 Task: Schedule a meeting in Microsoft Outlook and review it using the Immersive Reader.
Action: Mouse moved to (23, 75)
Screenshot: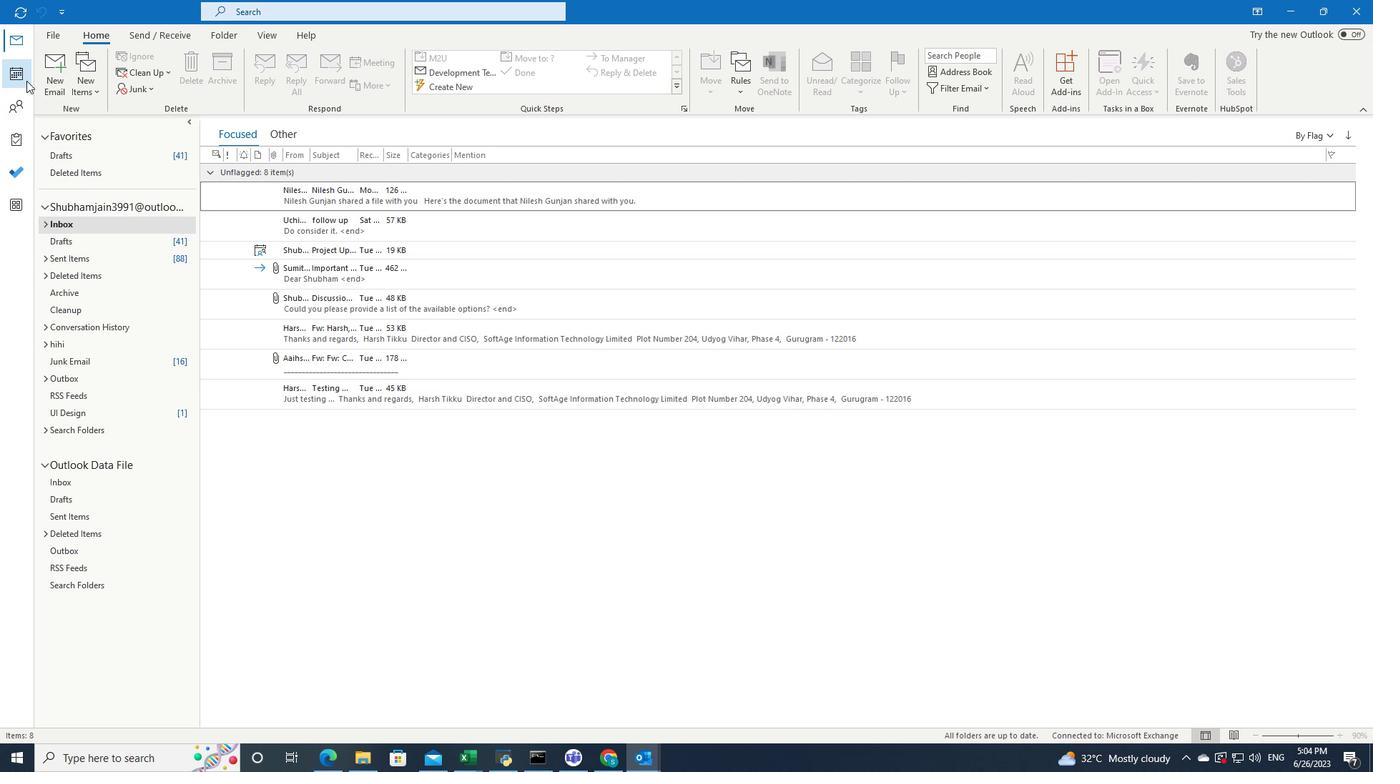 
Action: Mouse pressed left at (23, 75)
Screenshot: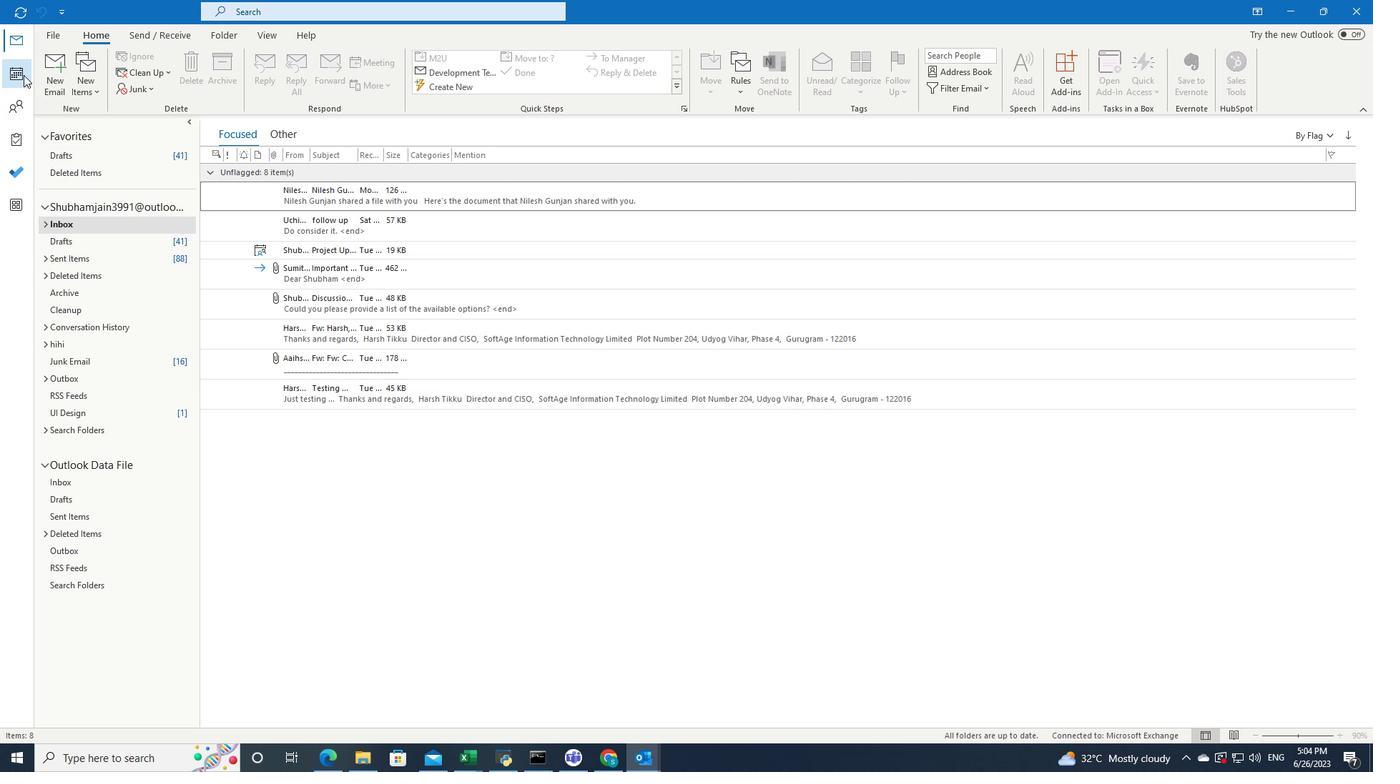 
Action: Mouse pressed left at (23, 75)
Screenshot: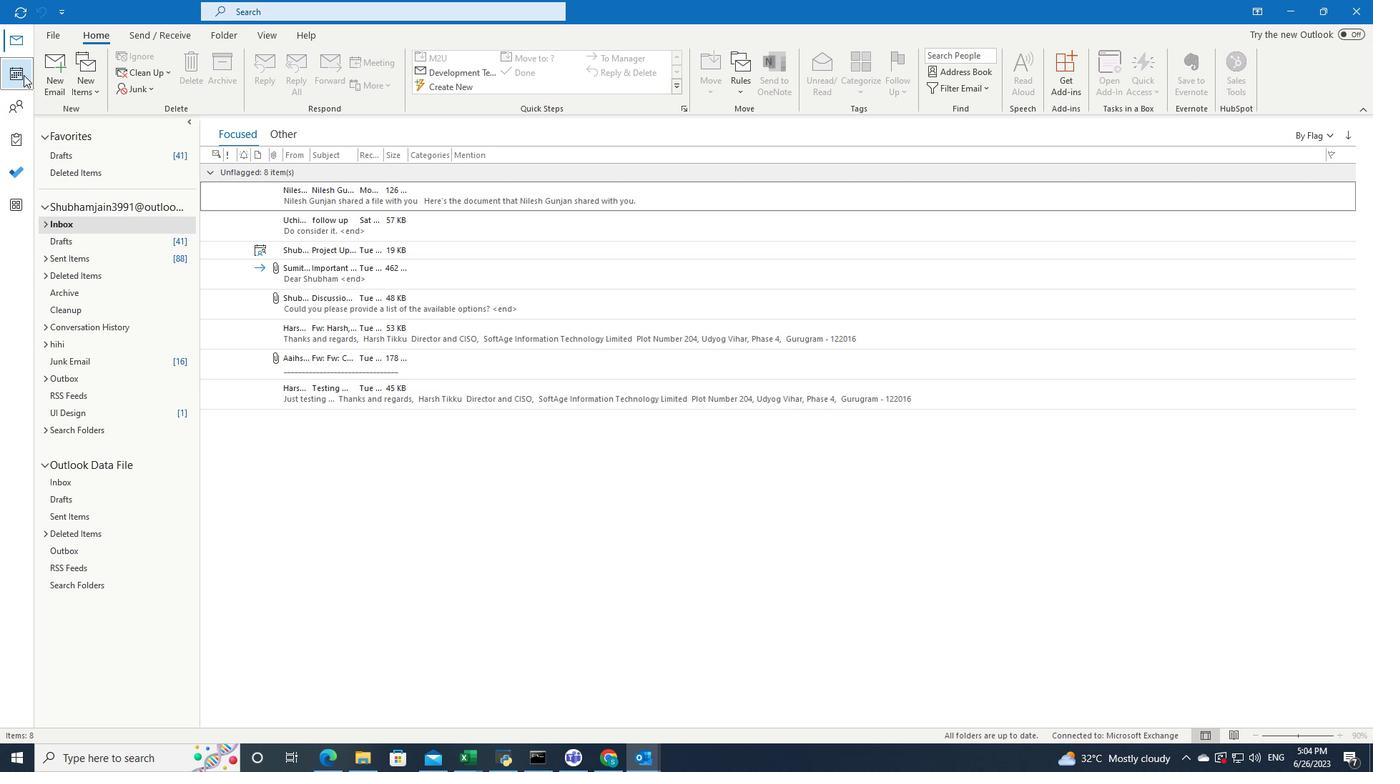 
Action: Mouse moved to (115, 73)
Screenshot: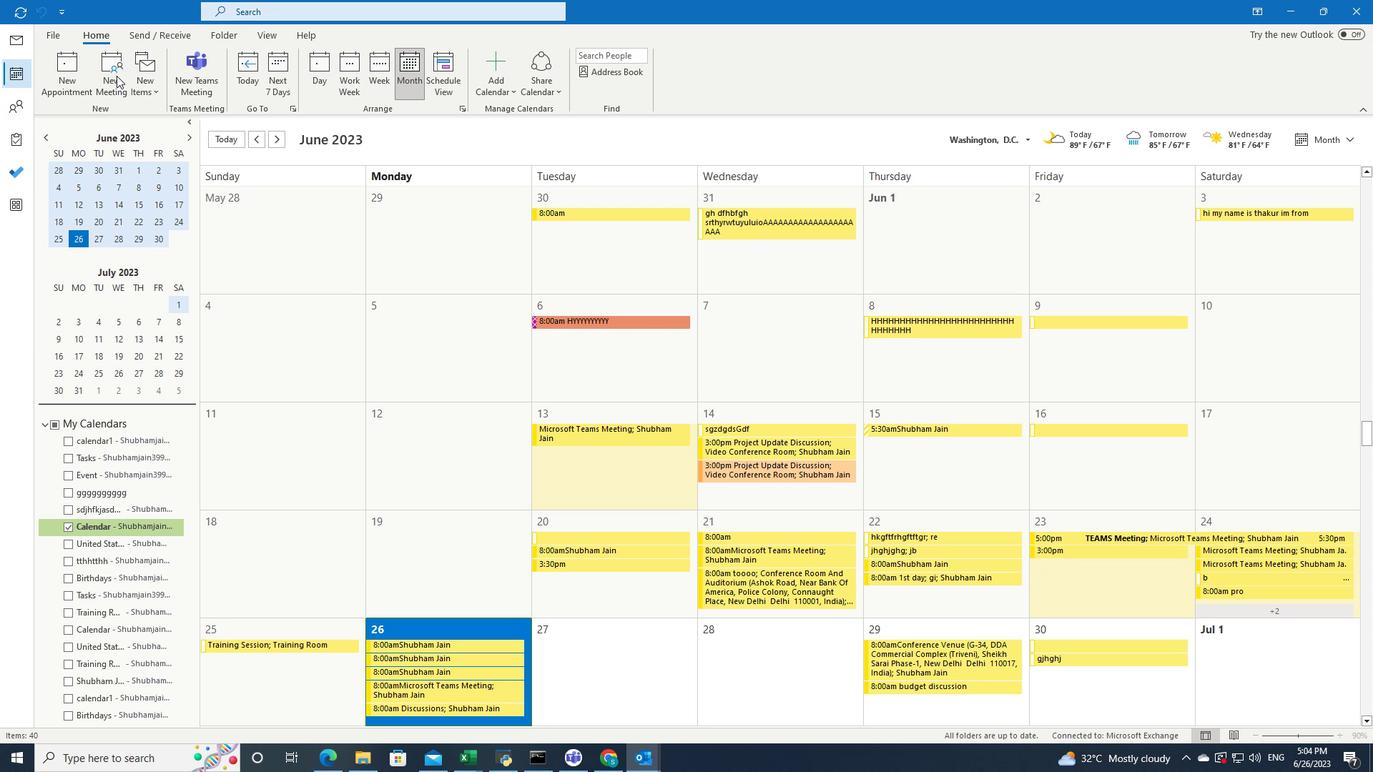 
Action: Mouse pressed left at (115, 73)
Screenshot: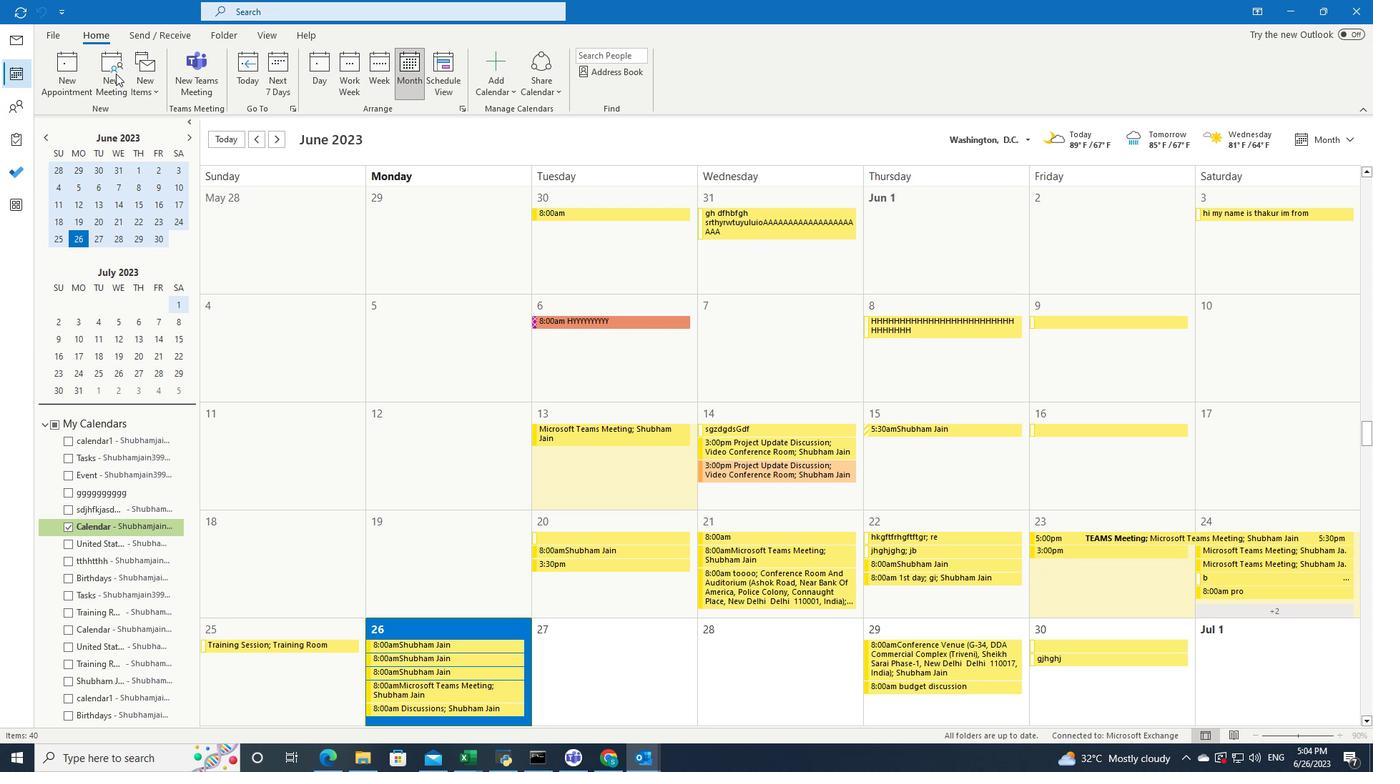 
Action: Mouse pressed left at (115, 73)
Screenshot: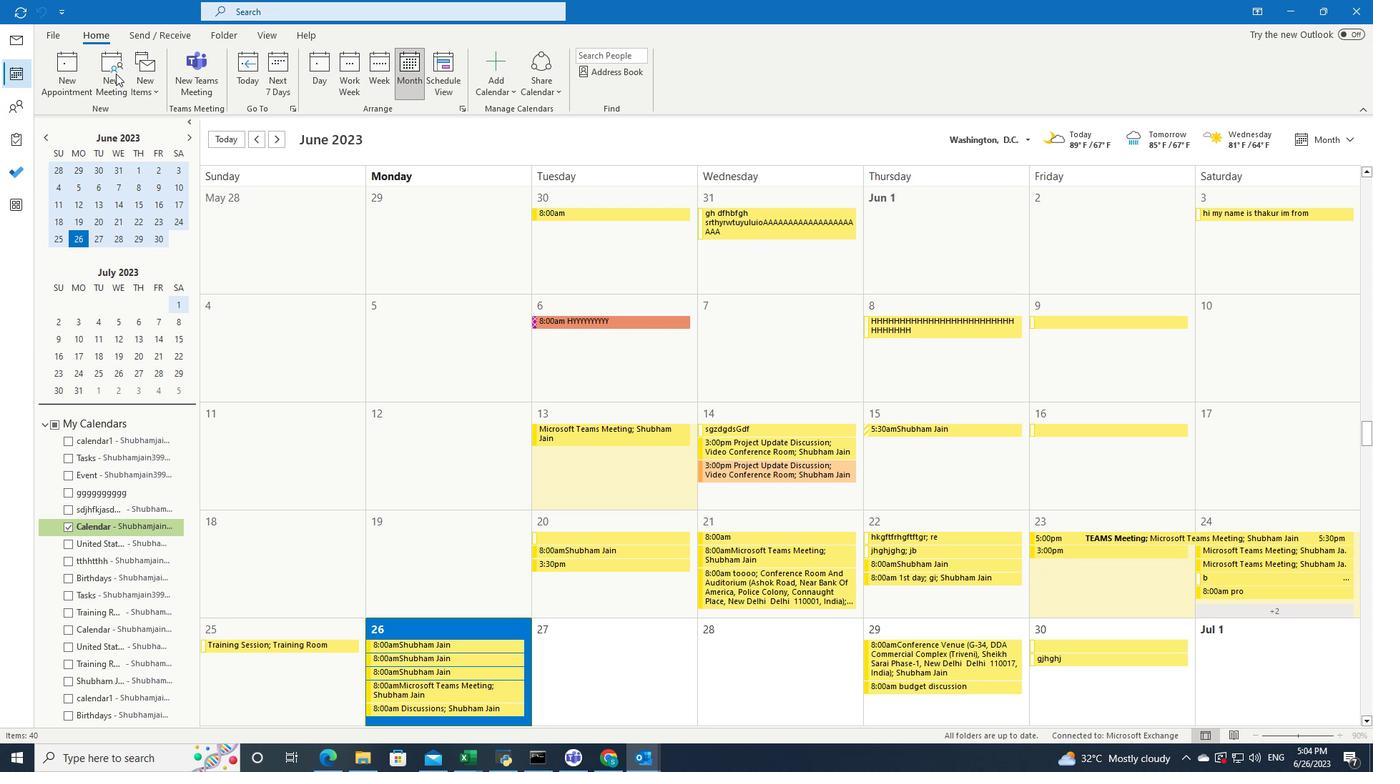 
Action: Mouse moved to (761, 81)
Screenshot: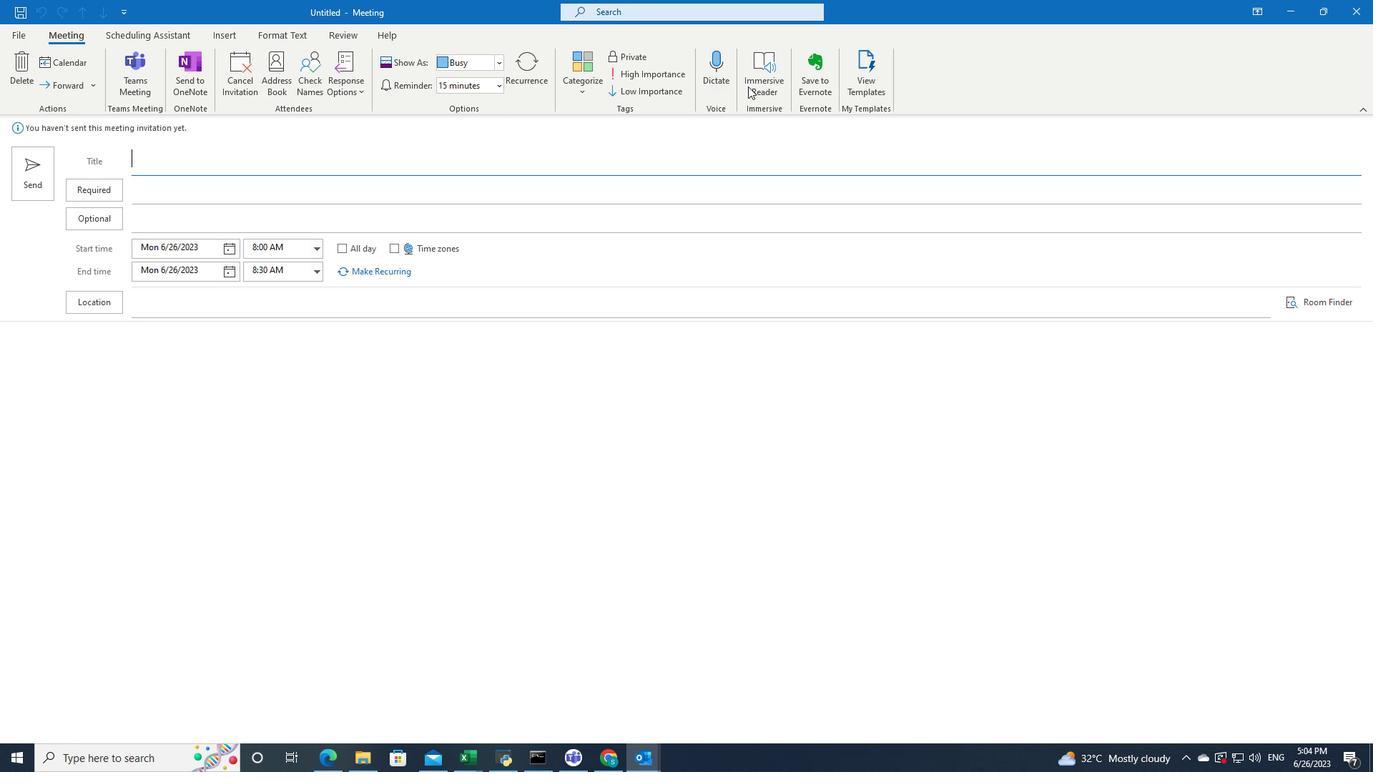 
Action: Mouse pressed left at (761, 81)
Screenshot: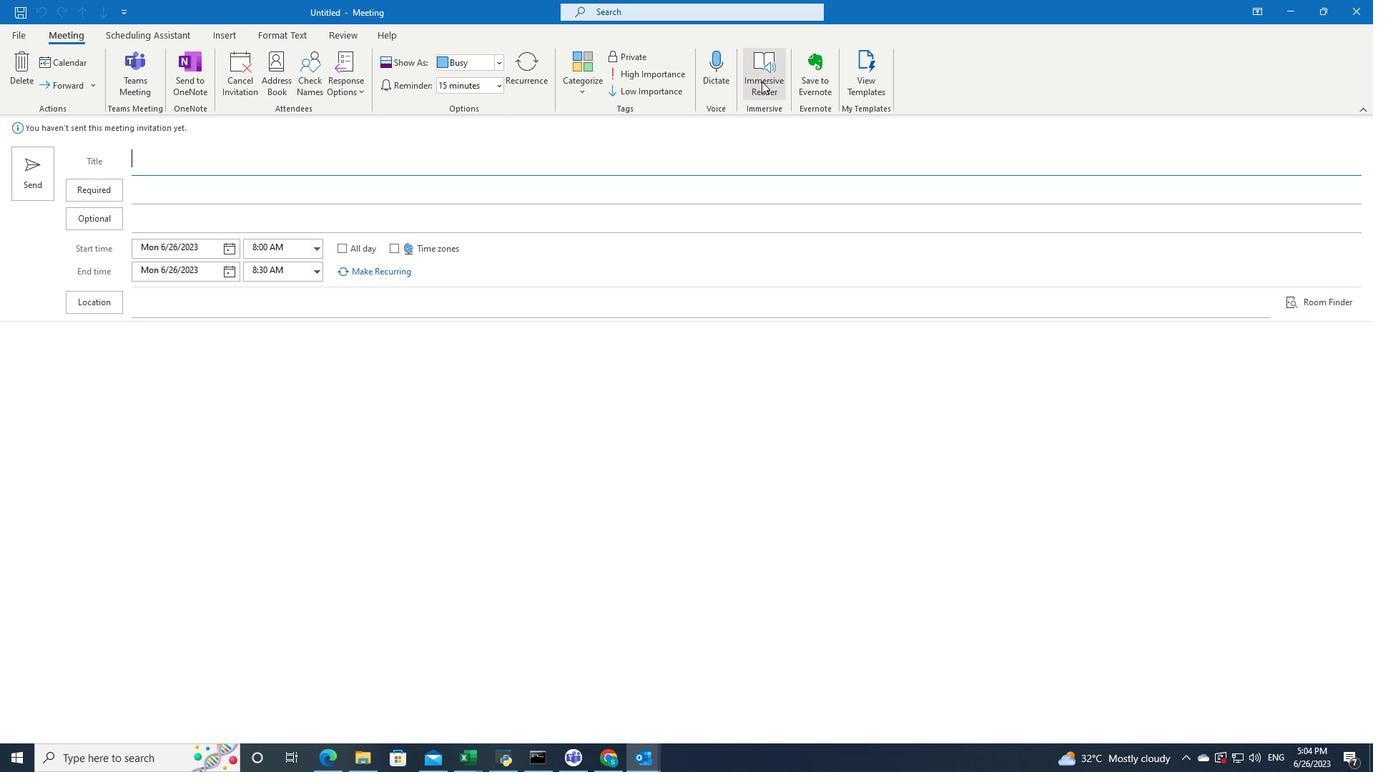 
Action: Mouse pressed left at (761, 81)
Screenshot: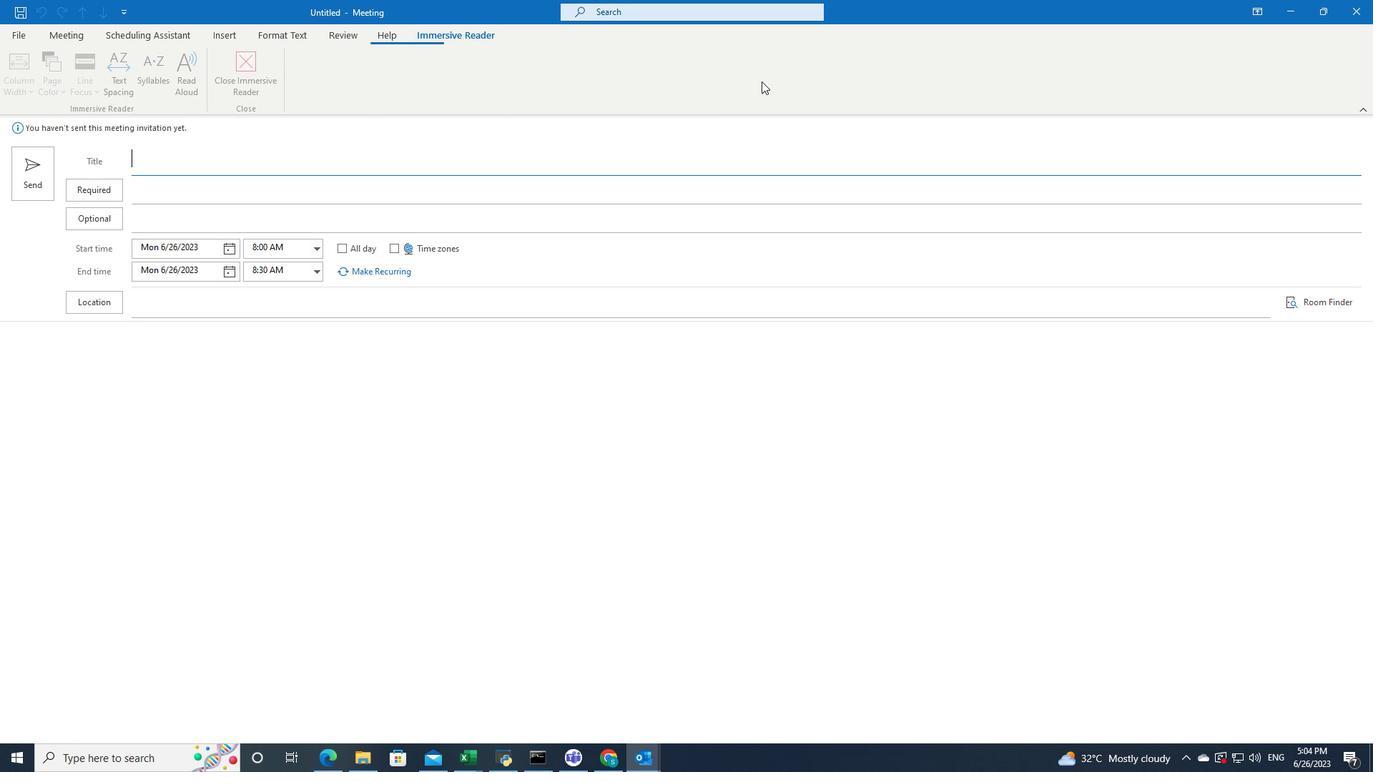 
Action: Mouse moved to (110, 382)
Screenshot: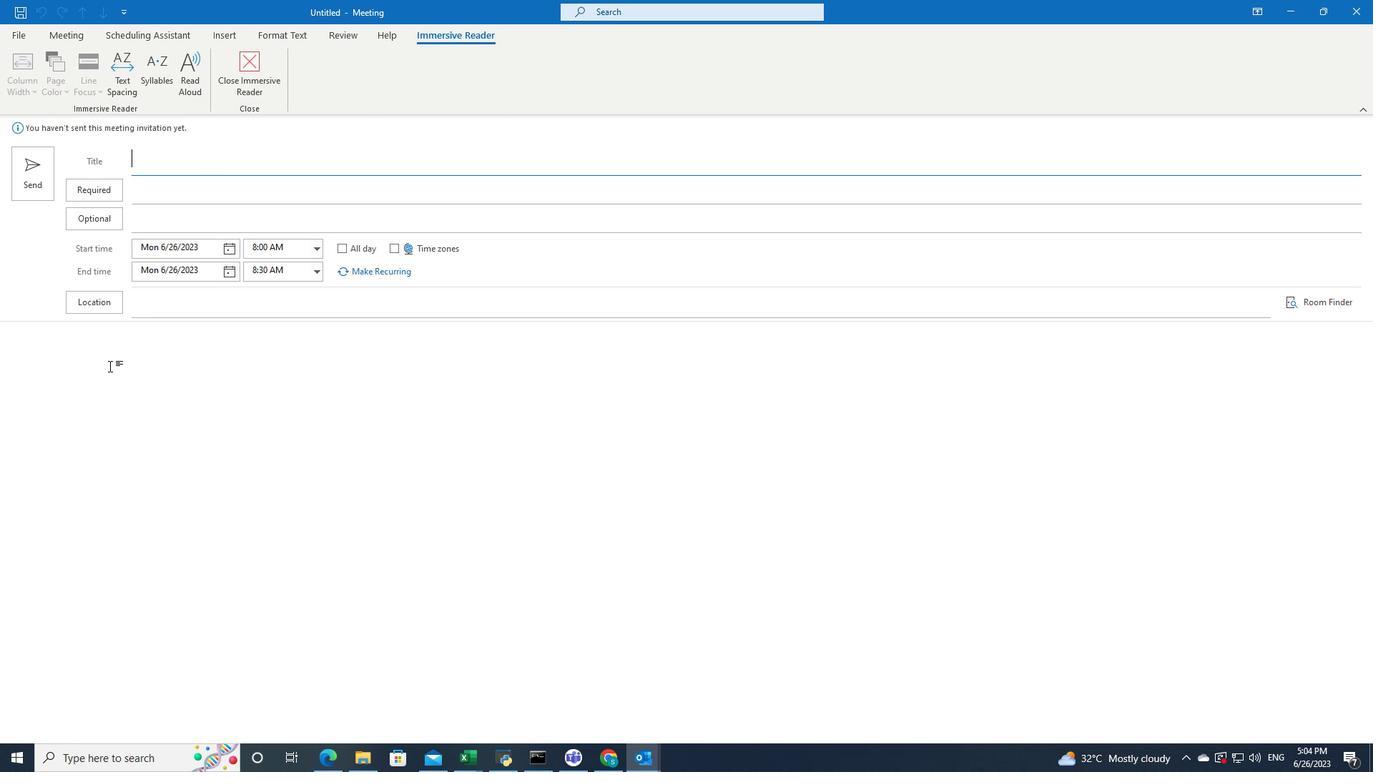 
Action: Mouse pressed left at (110, 382)
Screenshot: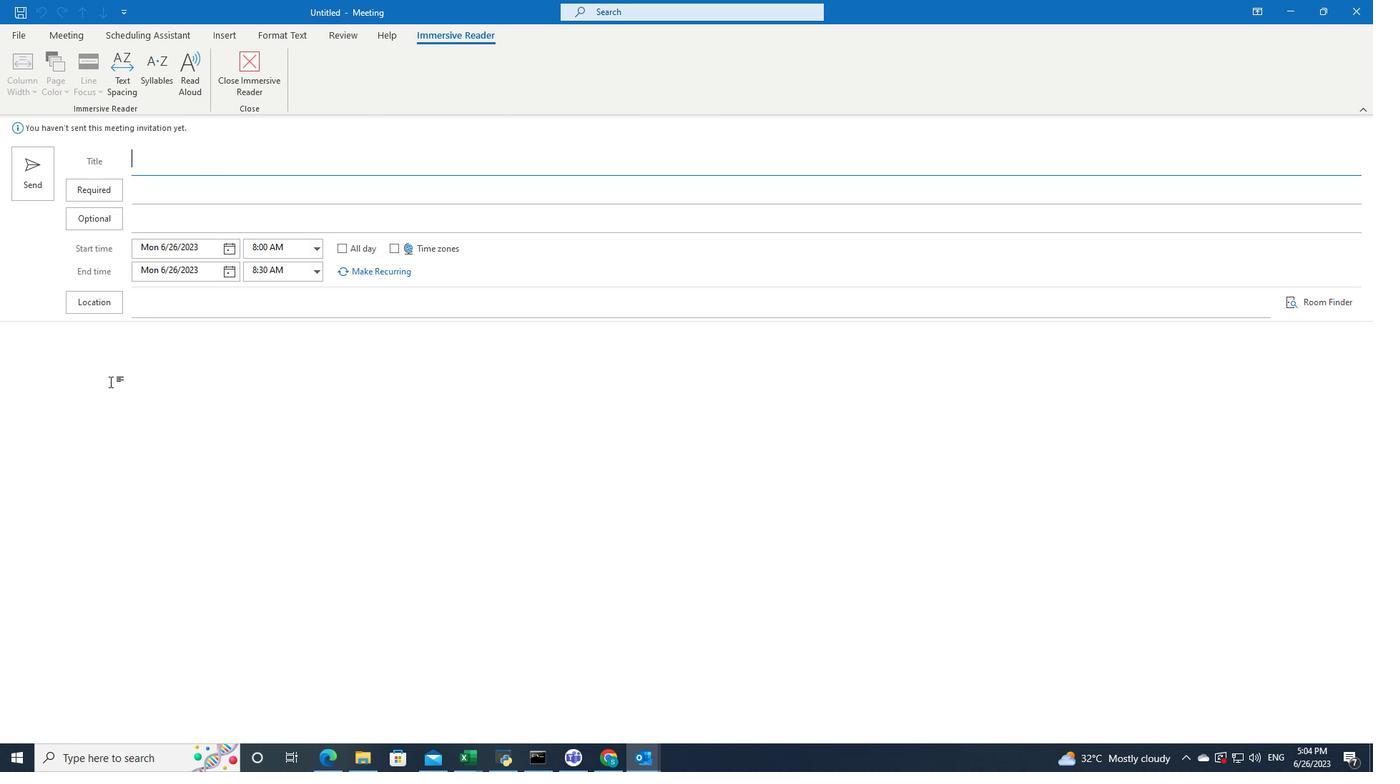 
Action: Mouse moved to (100, 88)
Screenshot: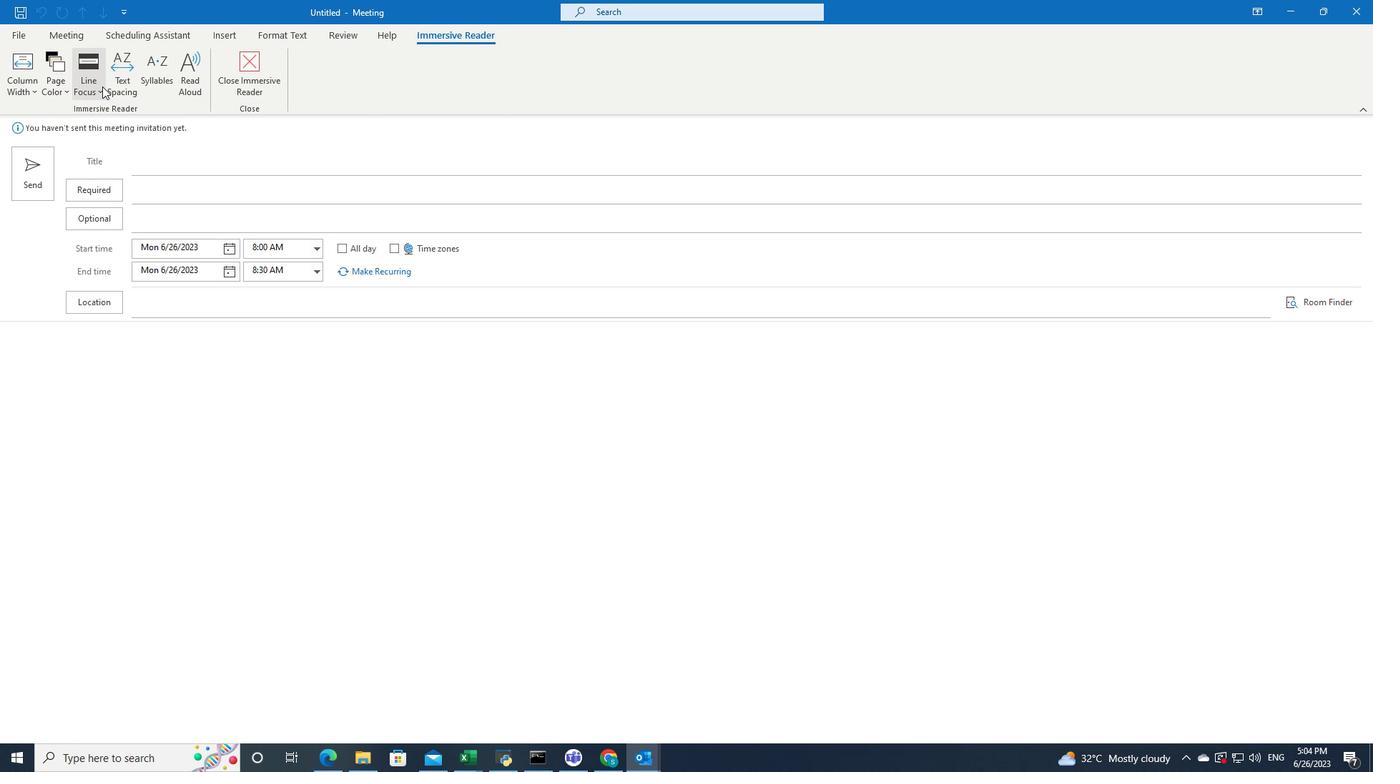 
Action: Mouse pressed left at (100, 88)
Screenshot: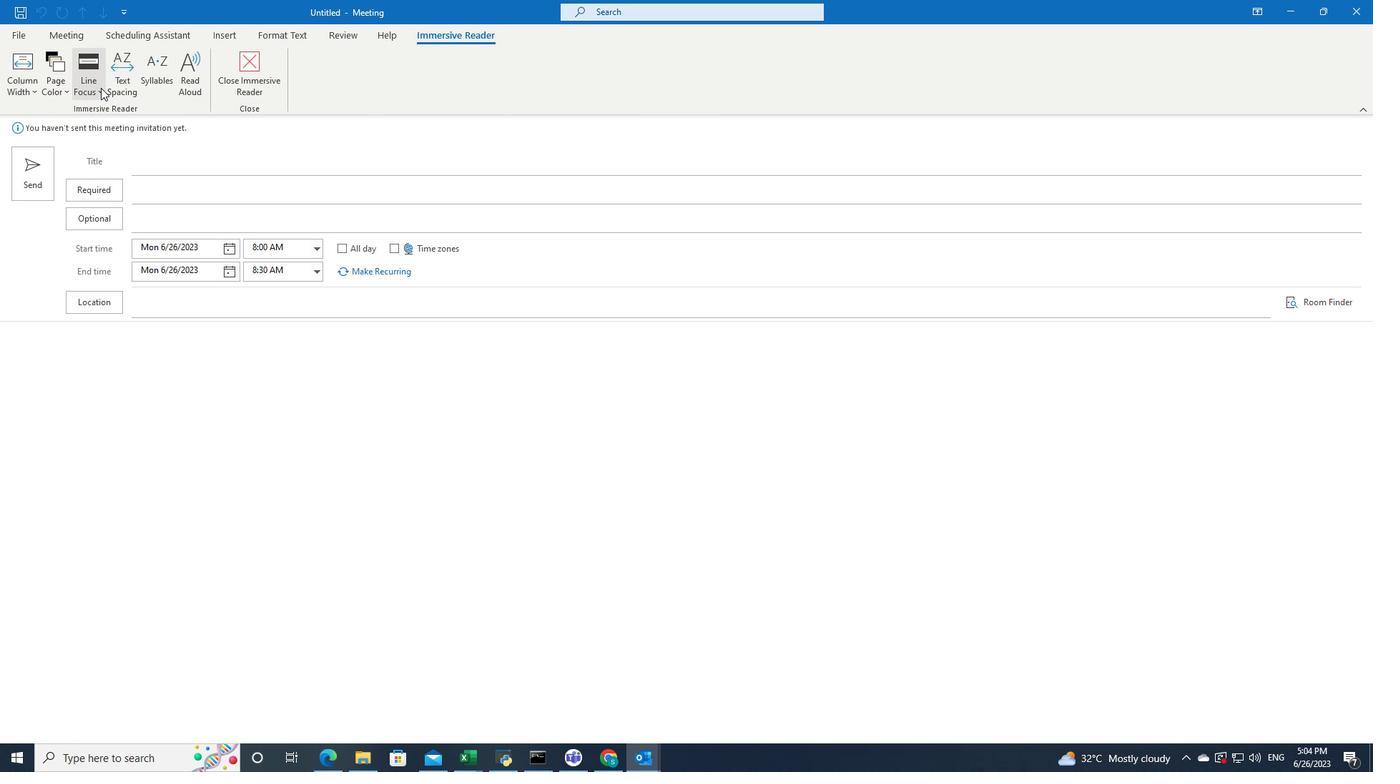 
Action: Mouse moved to (111, 188)
Screenshot: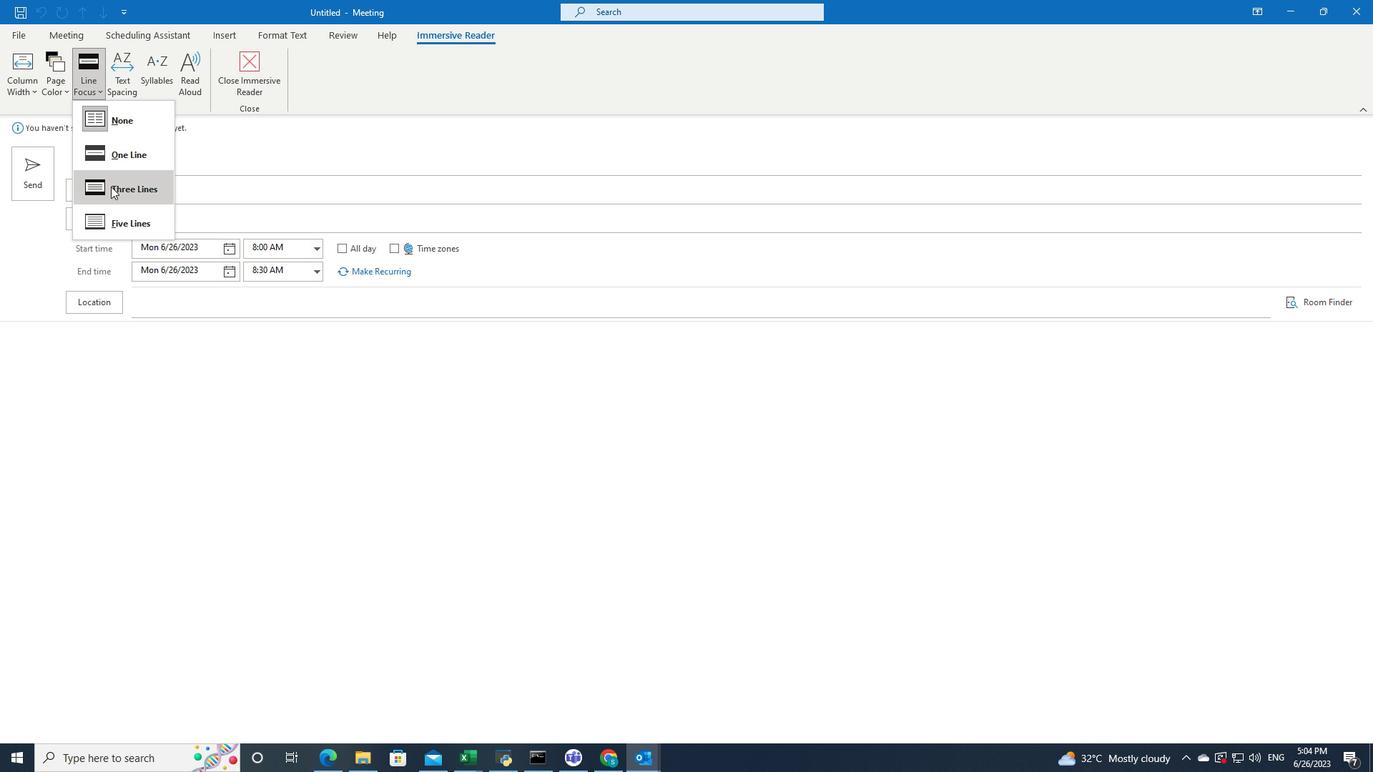 
Action: Mouse pressed left at (111, 188)
Screenshot: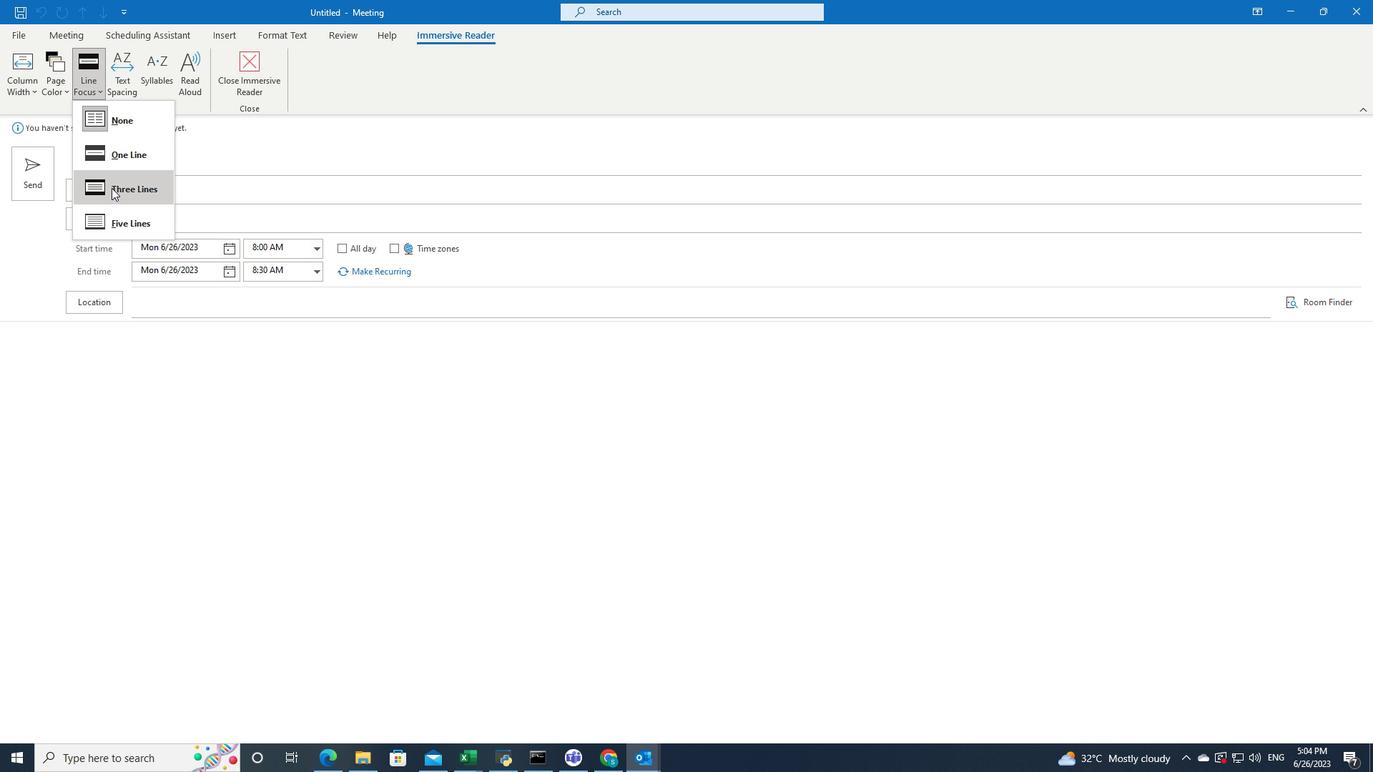
